 Task: Change text box border to lose dashed.
Action: Mouse moved to (394, 196)
Screenshot: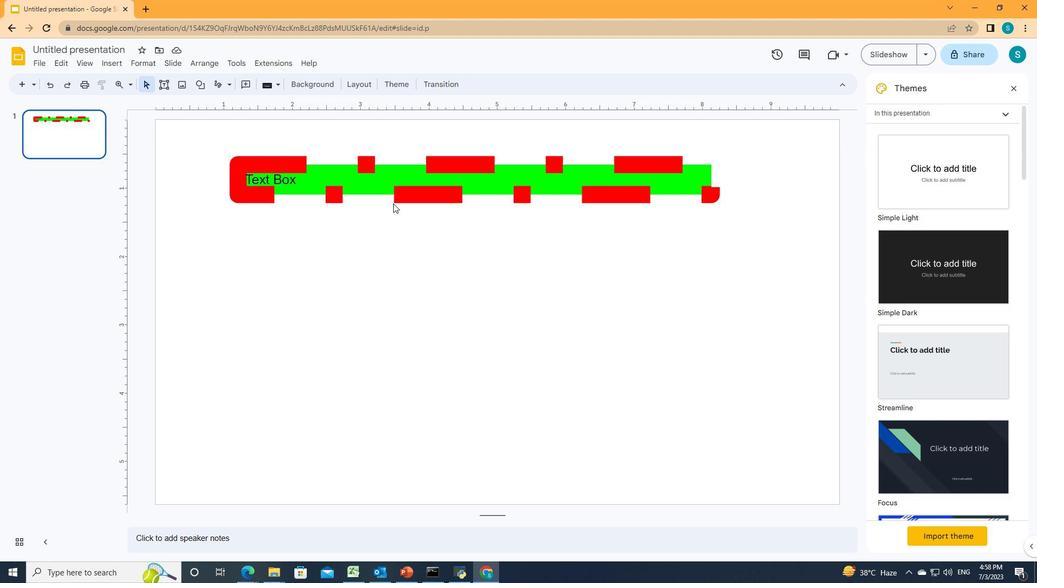
Action: Mouse pressed left at (394, 196)
Screenshot: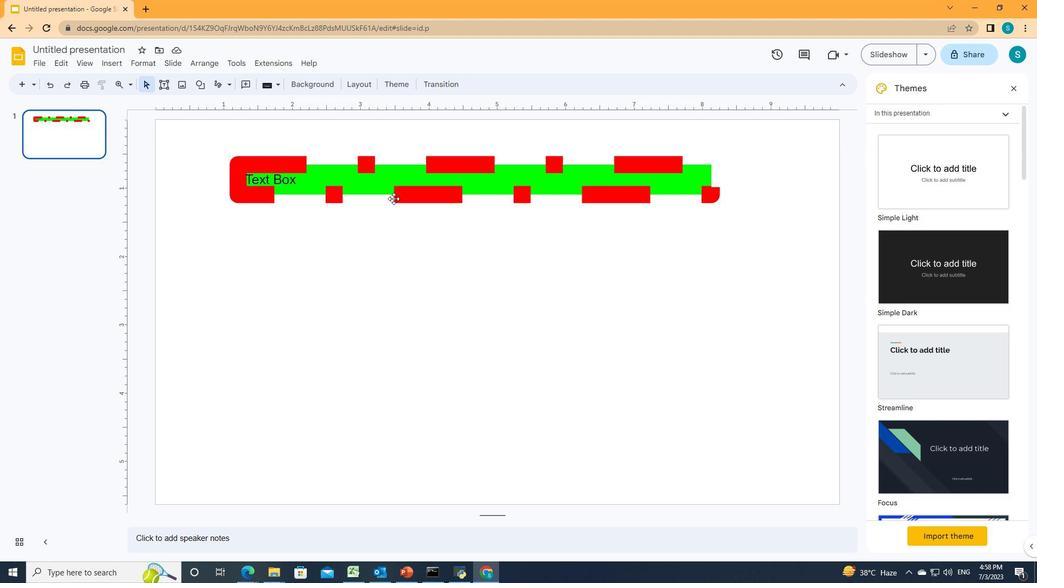 
Action: Mouse moved to (304, 85)
Screenshot: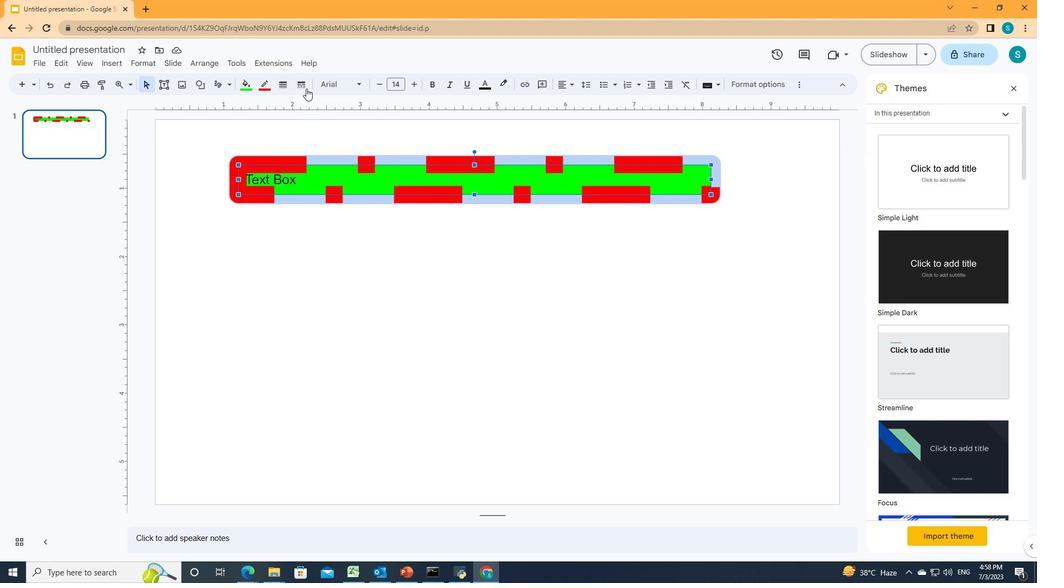 
Action: Mouse pressed left at (304, 85)
Screenshot: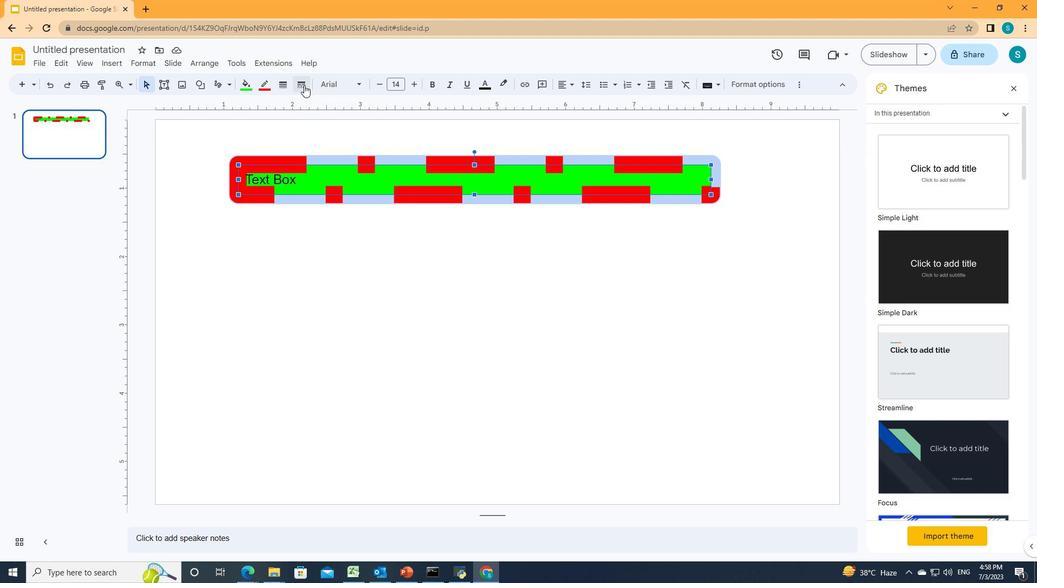 
Action: Mouse moved to (310, 170)
Screenshot: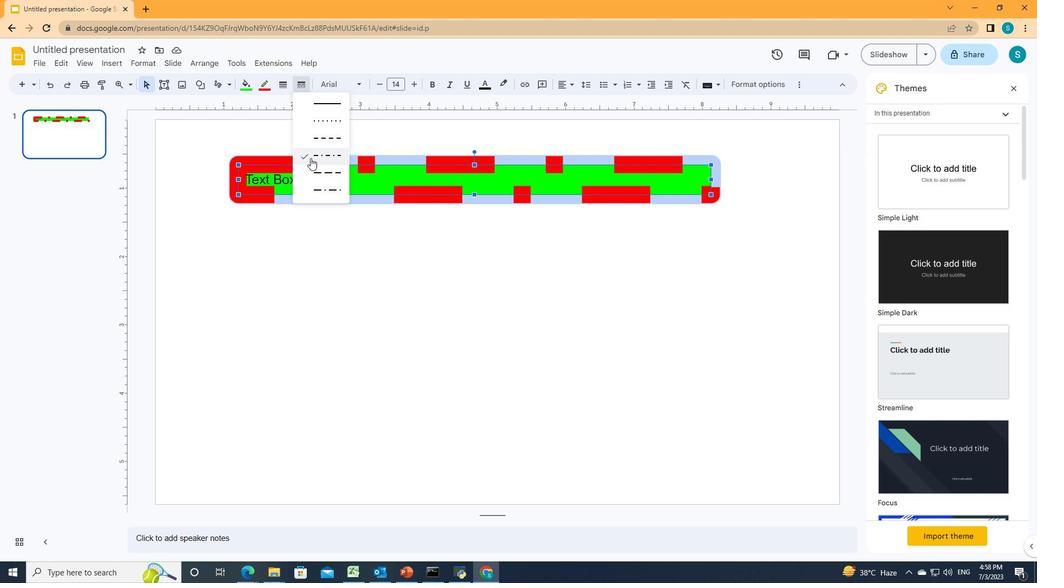 
Action: Mouse pressed left at (310, 170)
Screenshot: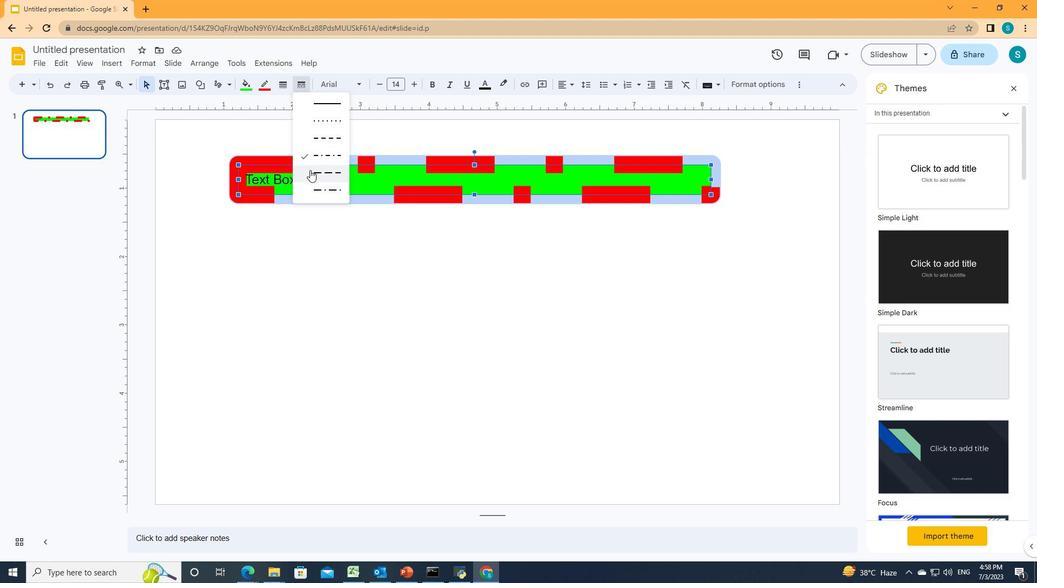 
